 Task: Create a rule from the Agile list, Priority changed -> Complete task in the project AgriSoft if Priority Cleared then Complete Task
Action: Mouse moved to (1092, 96)
Screenshot: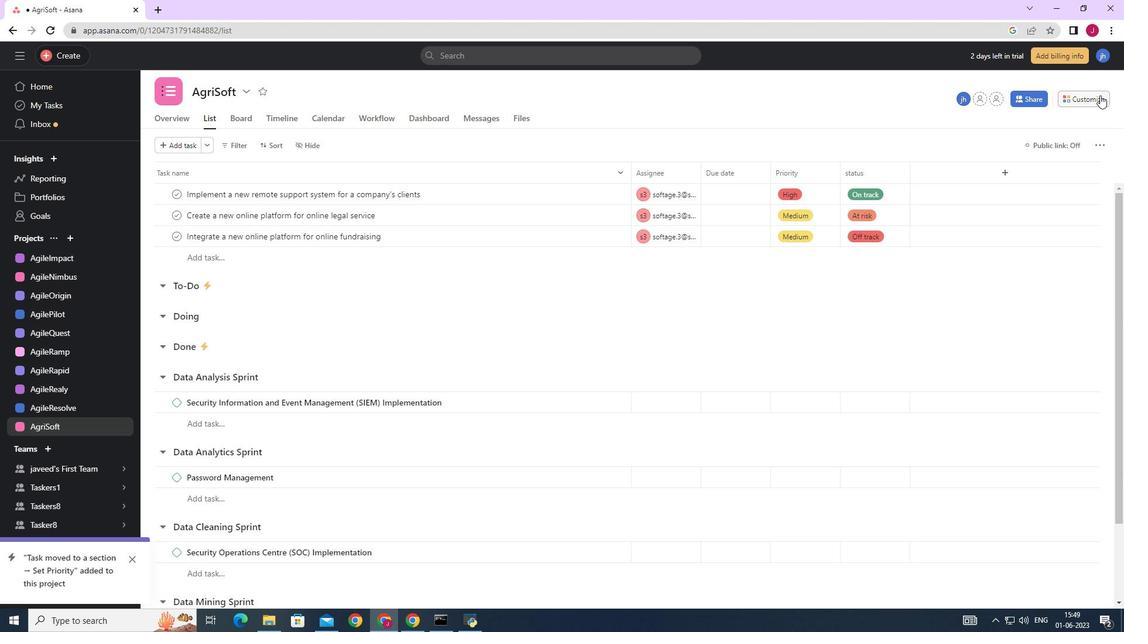 
Action: Mouse pressed left at (1092, 96)
Screenshot: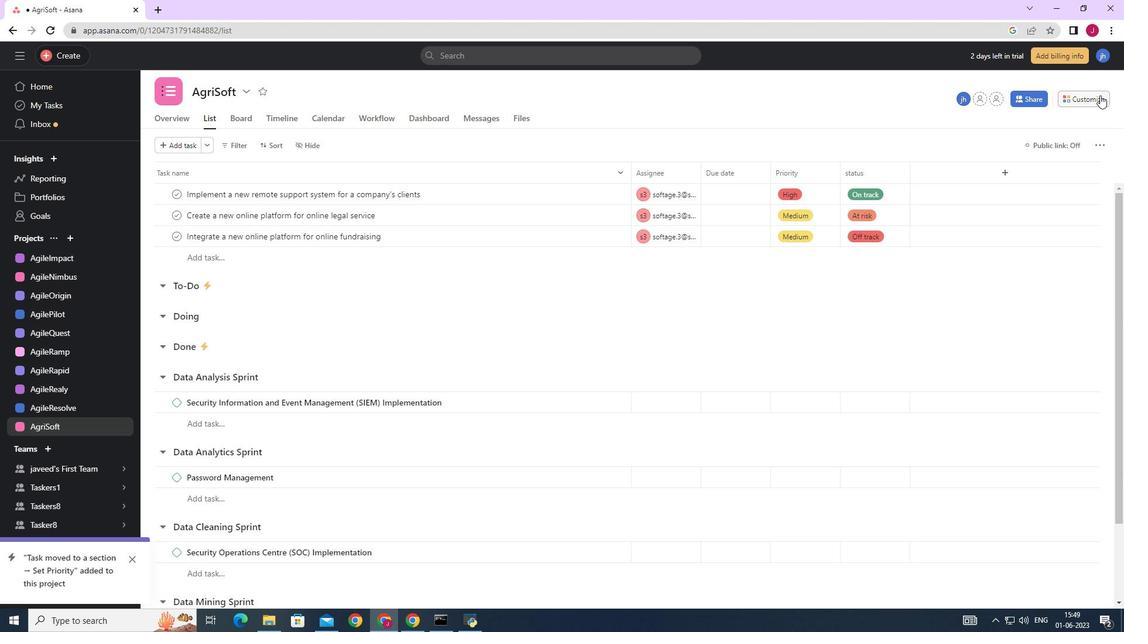 
Action: Mouse moved to (889, 246)
Screenshot: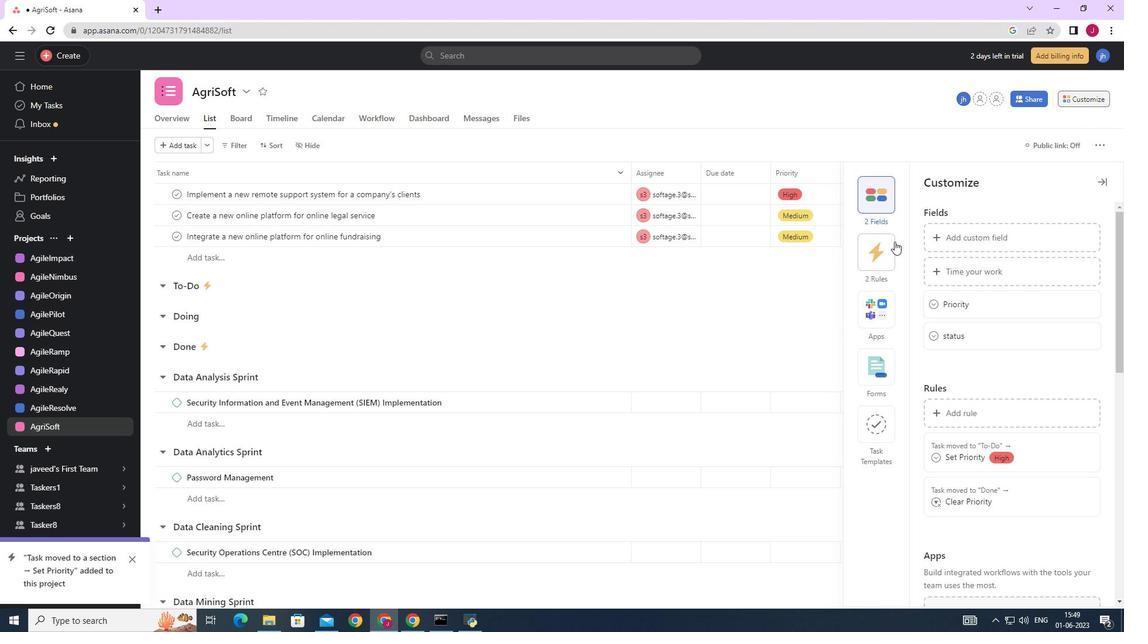 
Action: Mouse pressed left at (889, 246)
Screenshot: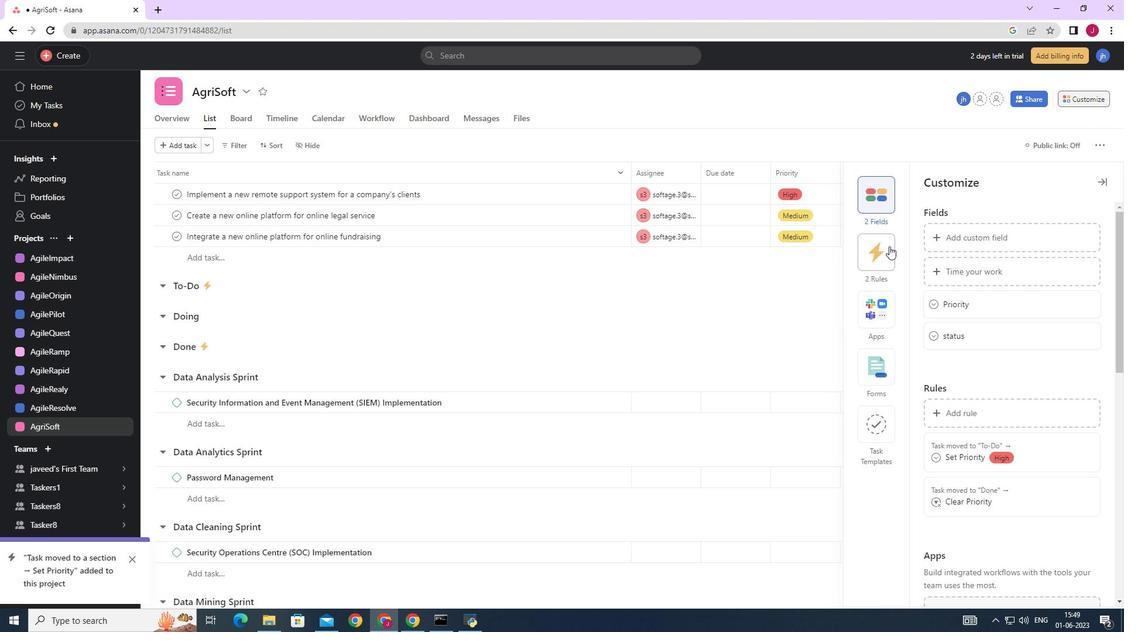 
Action: Mouse moved to (960, 239)
Screenshot: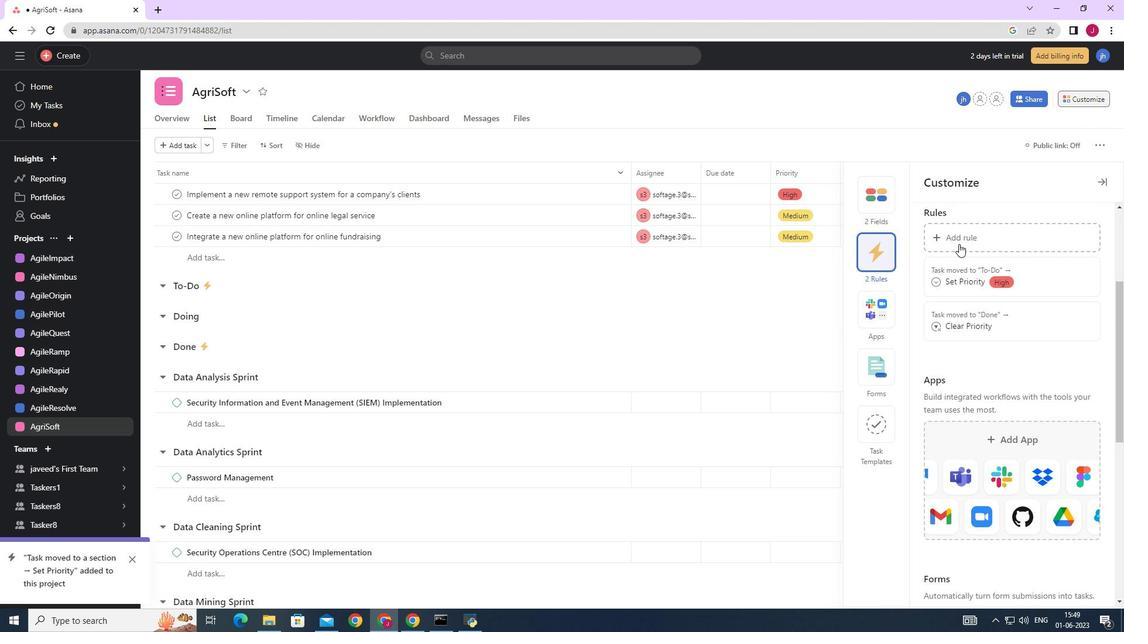 
Action: Mouse pressed left at (960, 239)
Screenshot: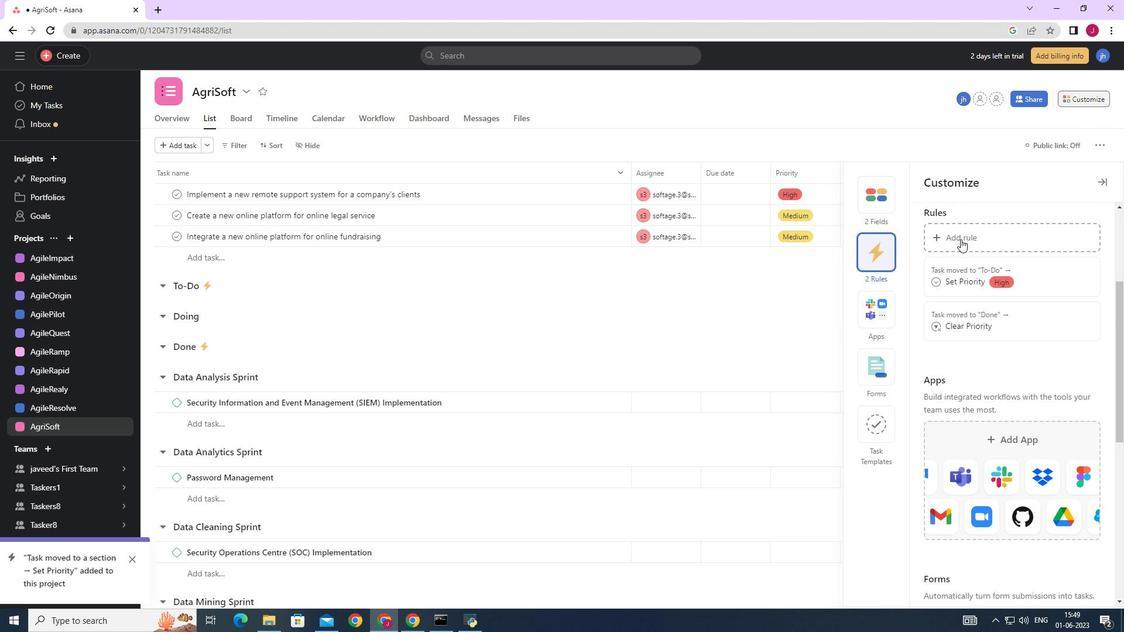 
Action: Mouse moved to (238, 172)
Screenshot: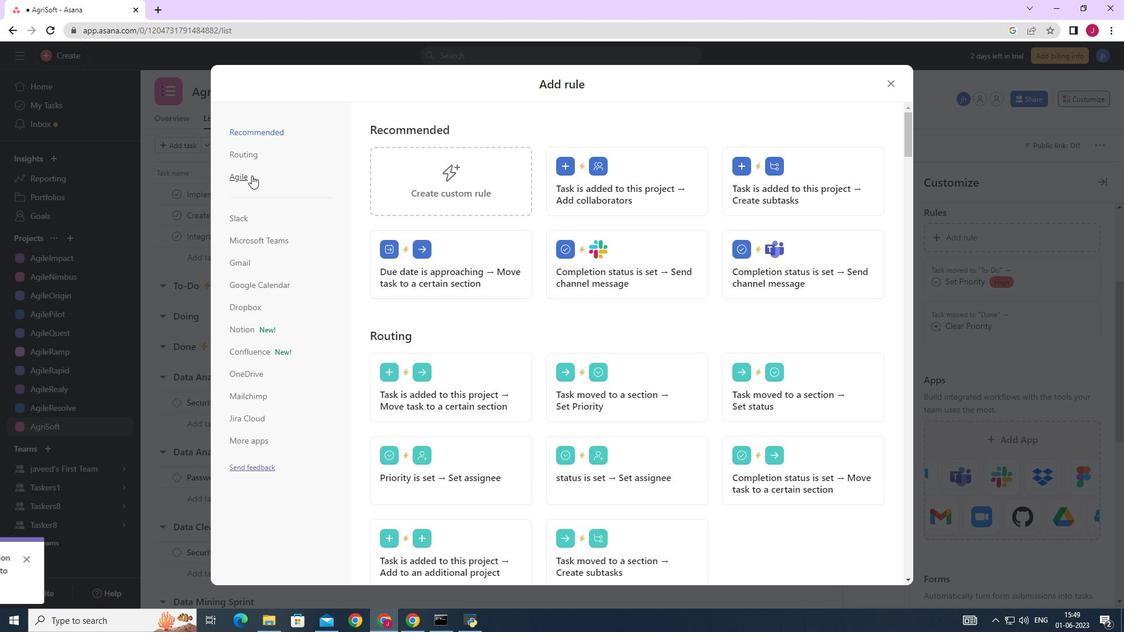 
Action: Mouse pressed left at (238, 172)
Screenshot: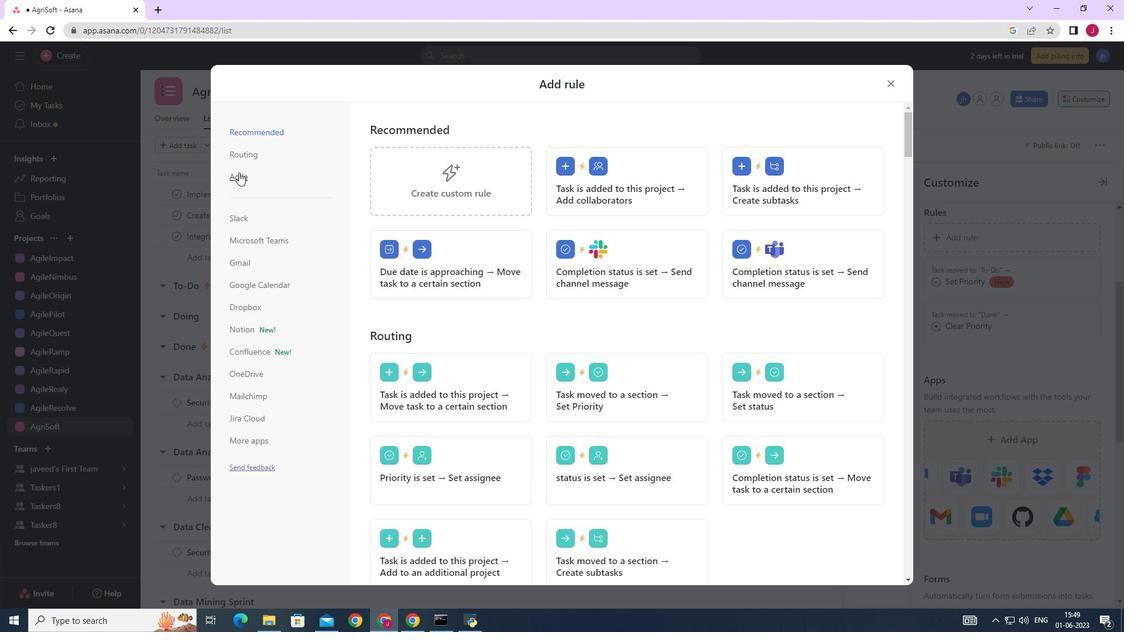 
Action: Mouse moved to (433, 176)
Screenshot: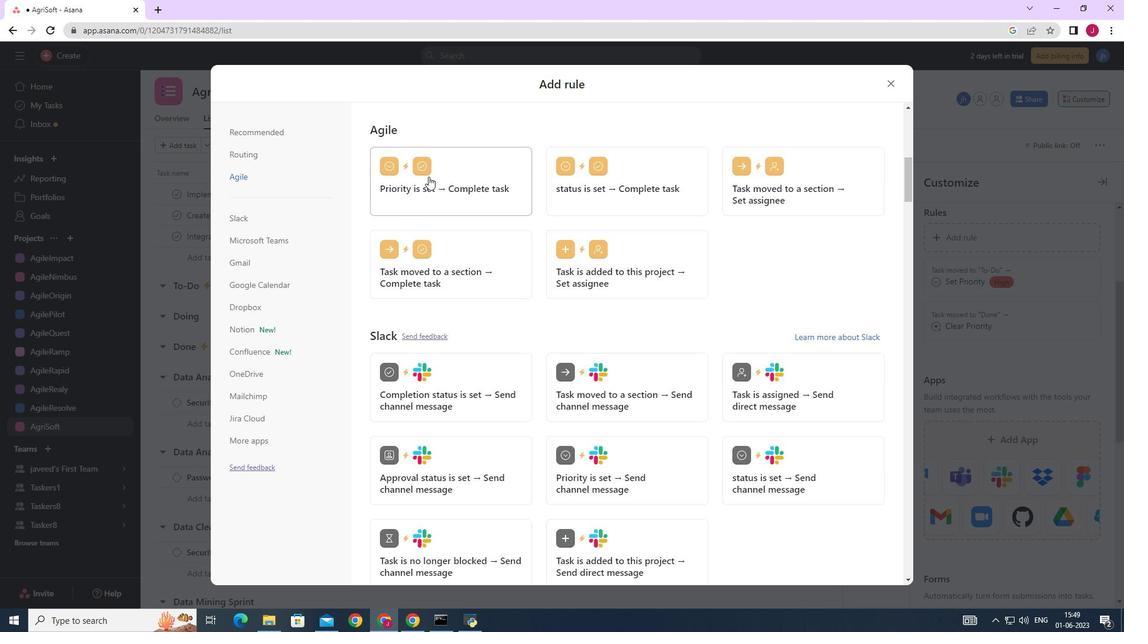 
Action: Mouse pressed left at (433, 176)
Screenshot: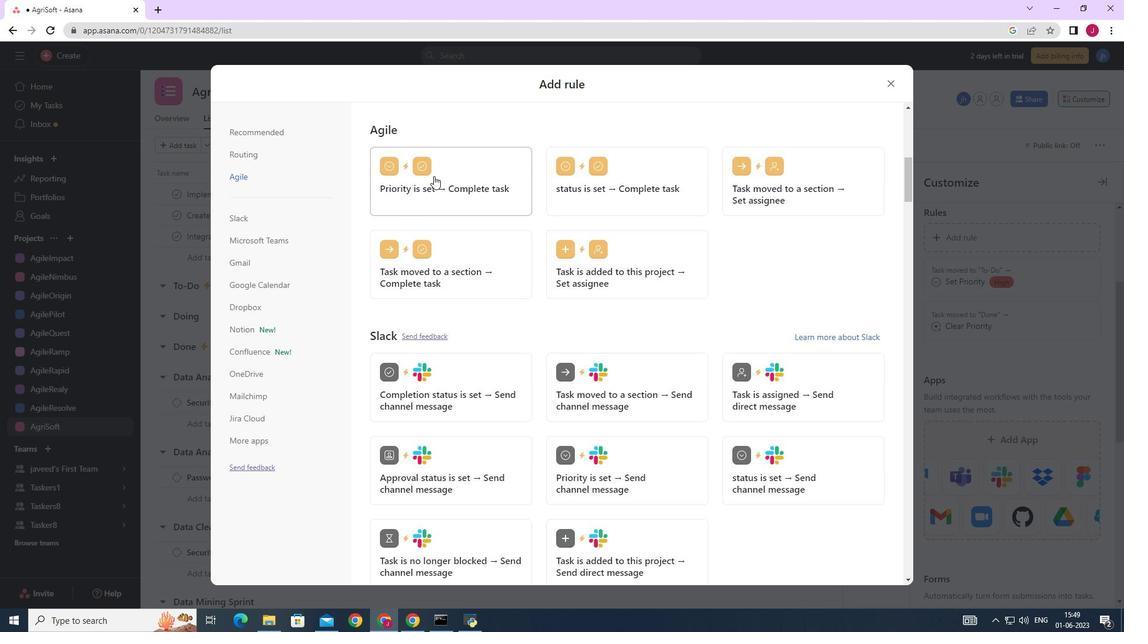 
Action: Mouse moved to (423, 388)
Screenshot: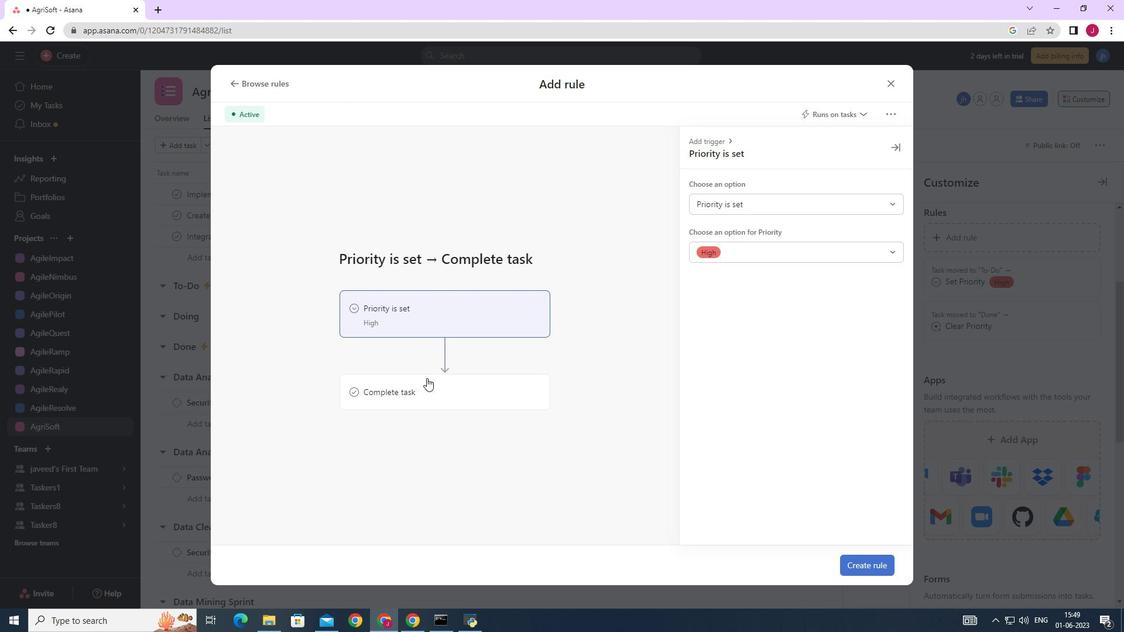 
Action: Mouse pressed left at (423, 388)
Screenshot: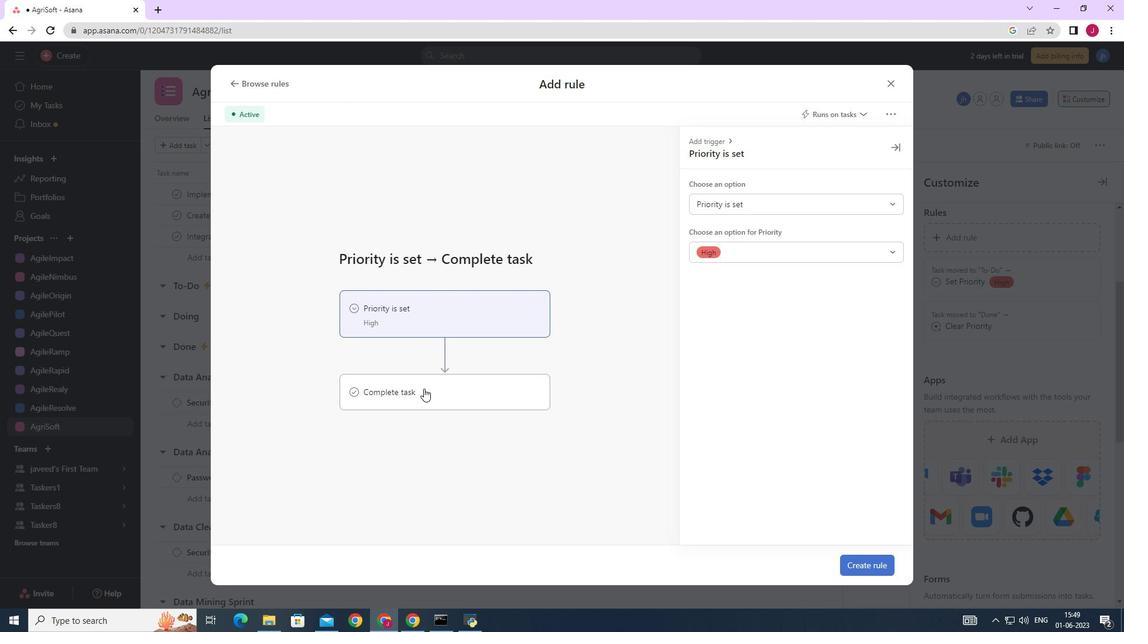 
Action: Mouse moved to (453, 317)
Screenshot: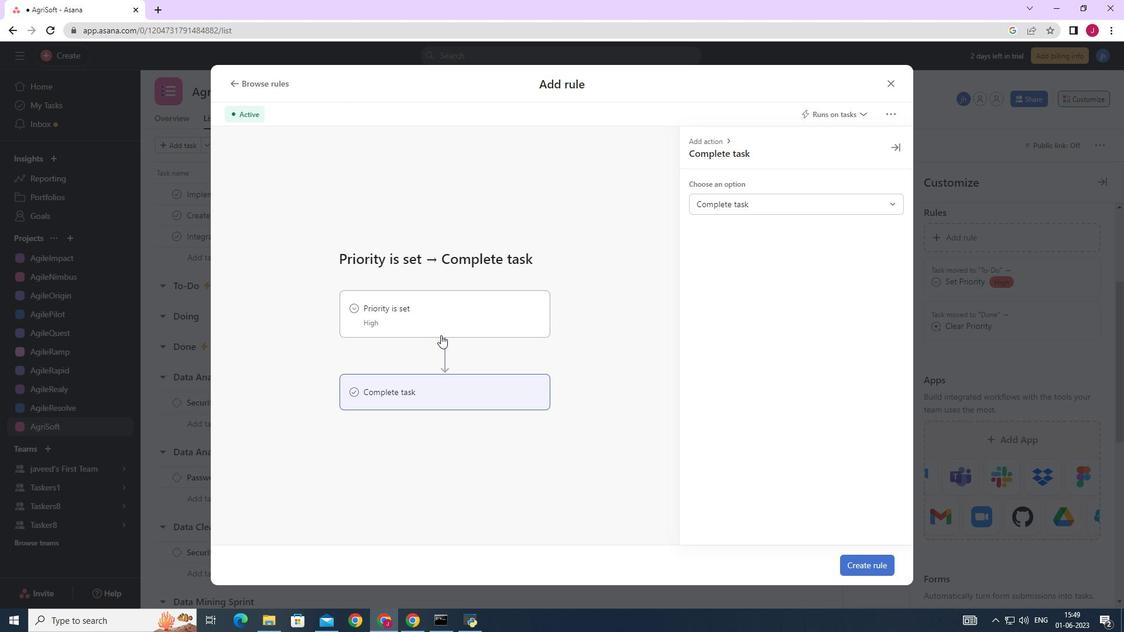 
Action: Mouse pressed left at (453, 317)
Screenshot: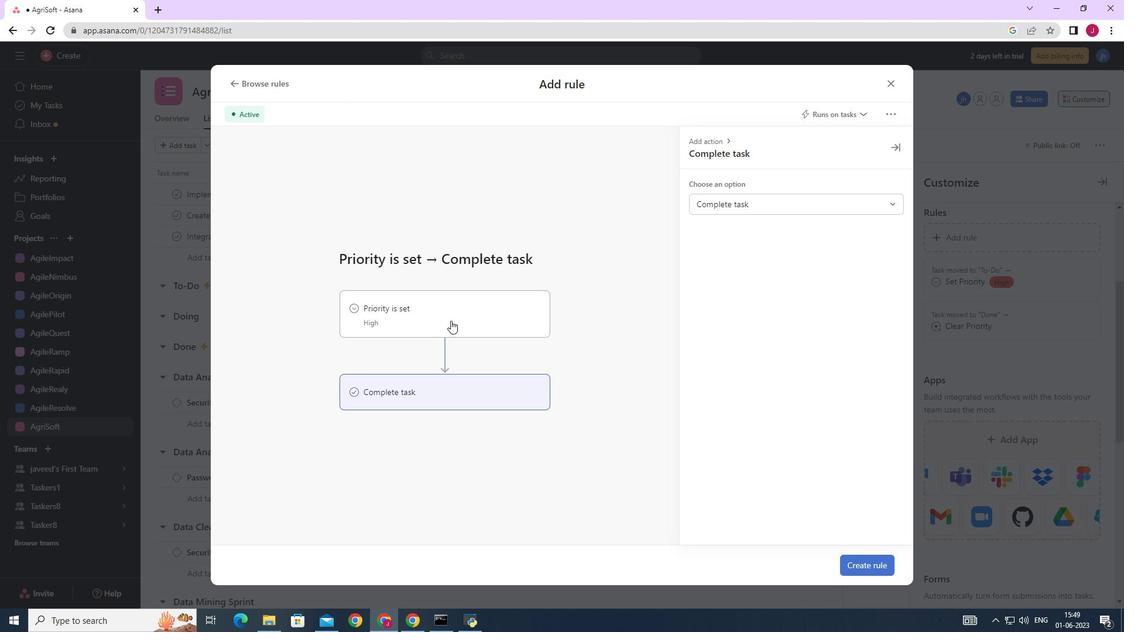 
Action: Mouse moved to (755, 203)
Screenshot: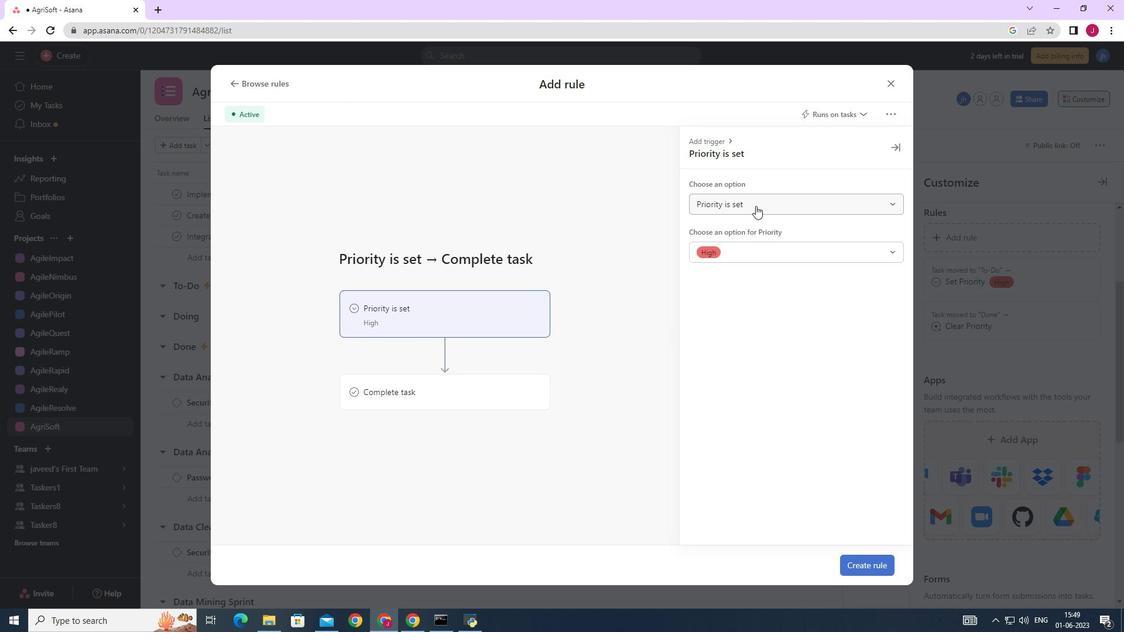 
Action: Mouse pressed left at (755, 203)
Screenshot: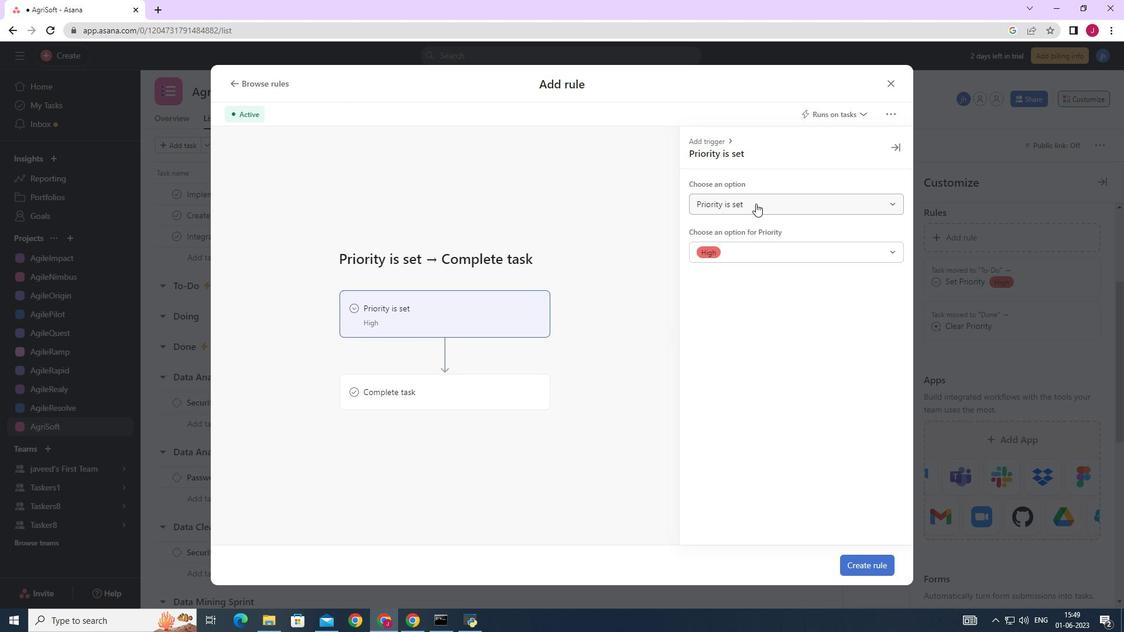 
Action: Mouse moved to (721, 249)
Screenshot: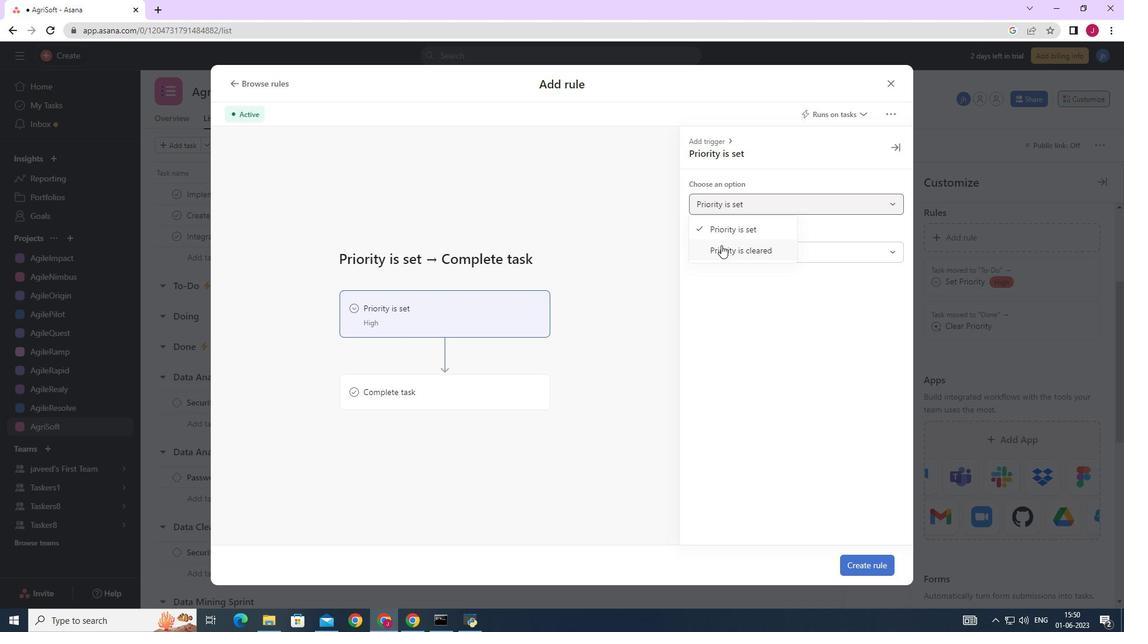 
Action: Mouse pressed left at (721, 249)
Screenshot: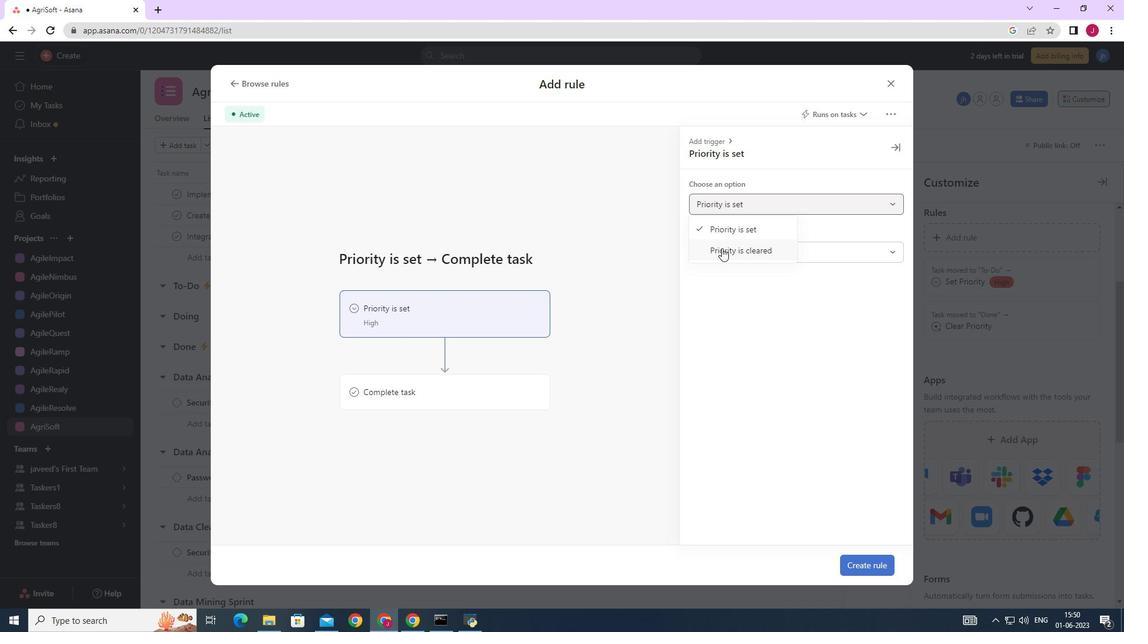 
Action: Mouse moved to (463, 384)
Screenshot: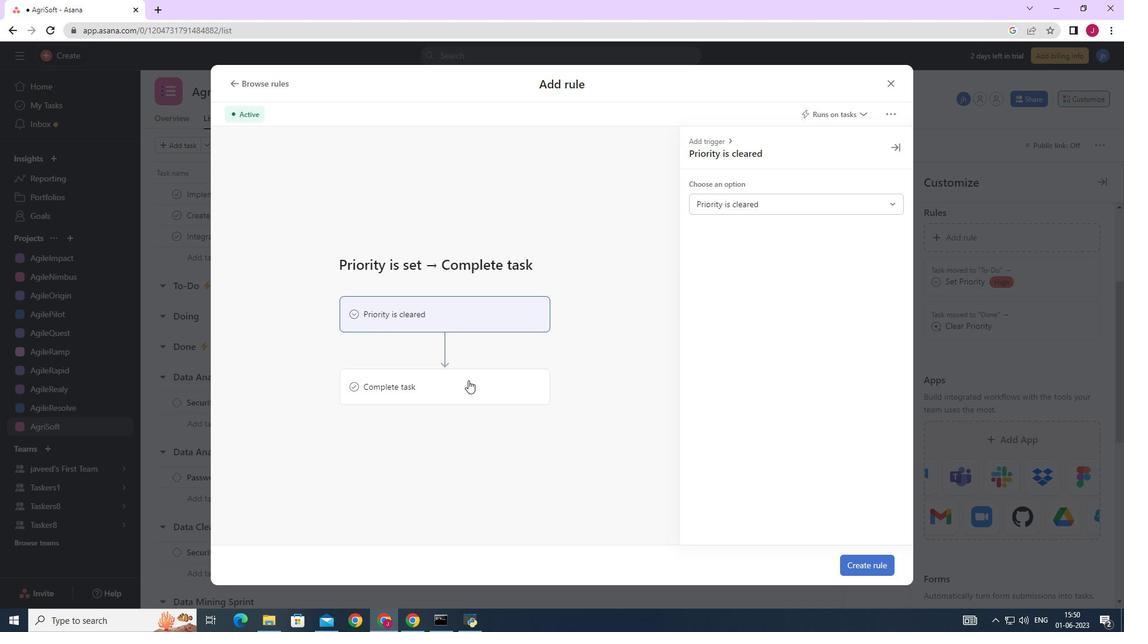 
Action: Mouse pressed left at (463, 384)
Screenshot: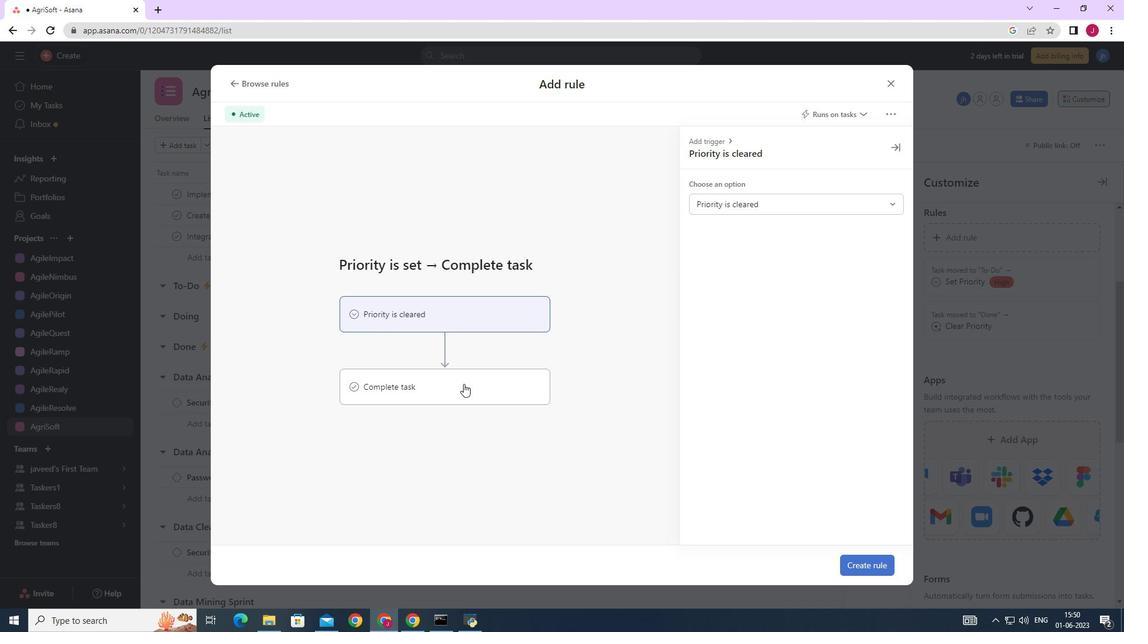 
Action: Mouse moved to (848, 562)
Screenshot: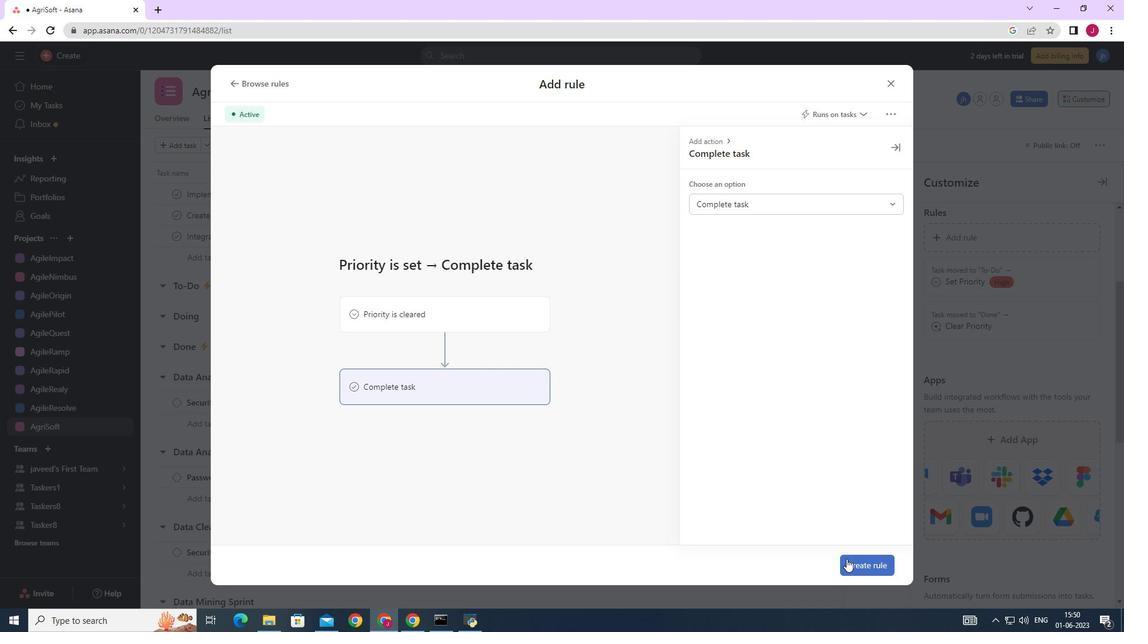 
Action: Mouse pressed left at (848, 562)
Screenshot: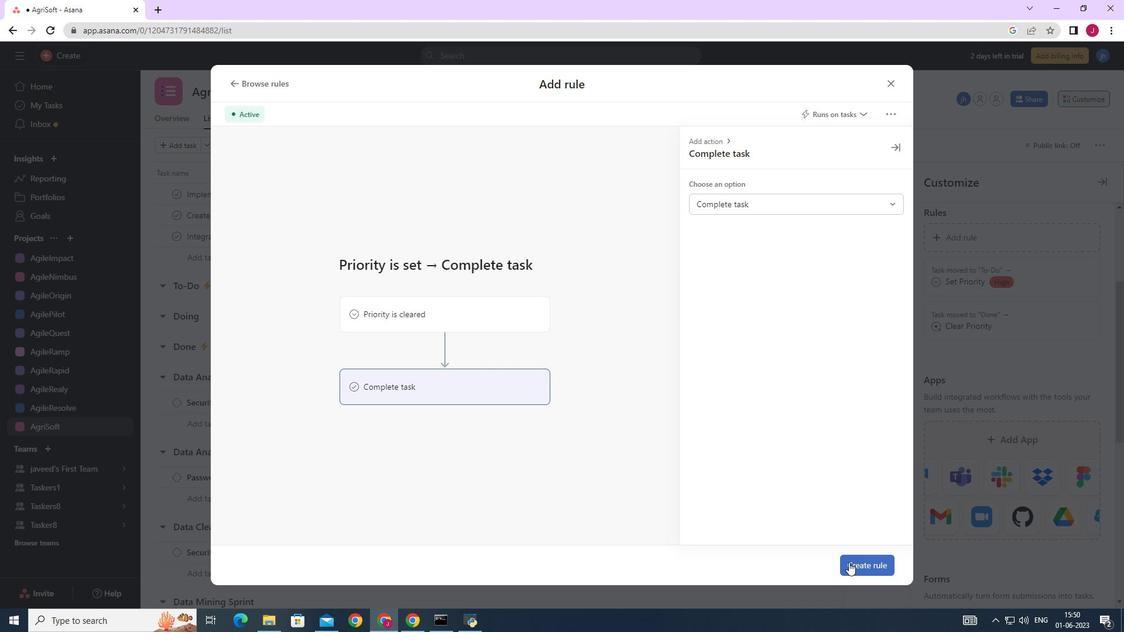 
